 Task: Create a new folder named 'friends' in the Contacts section of Outlook.
Action: Mouse moved to (20, 82)
Screenshot: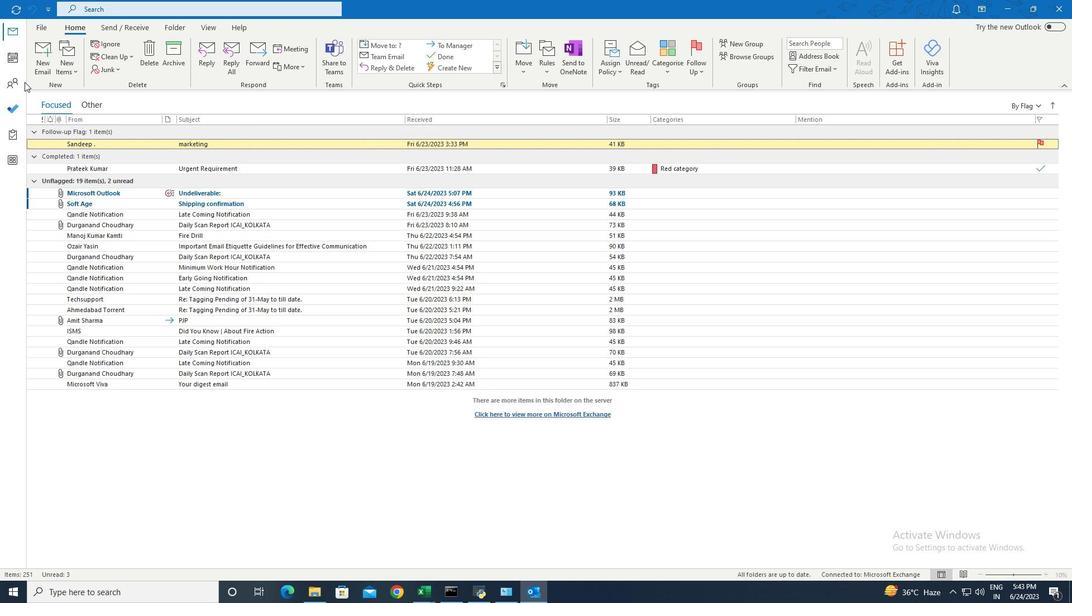 
Action: Mouse pressed left at (20, 82)
Screenshot: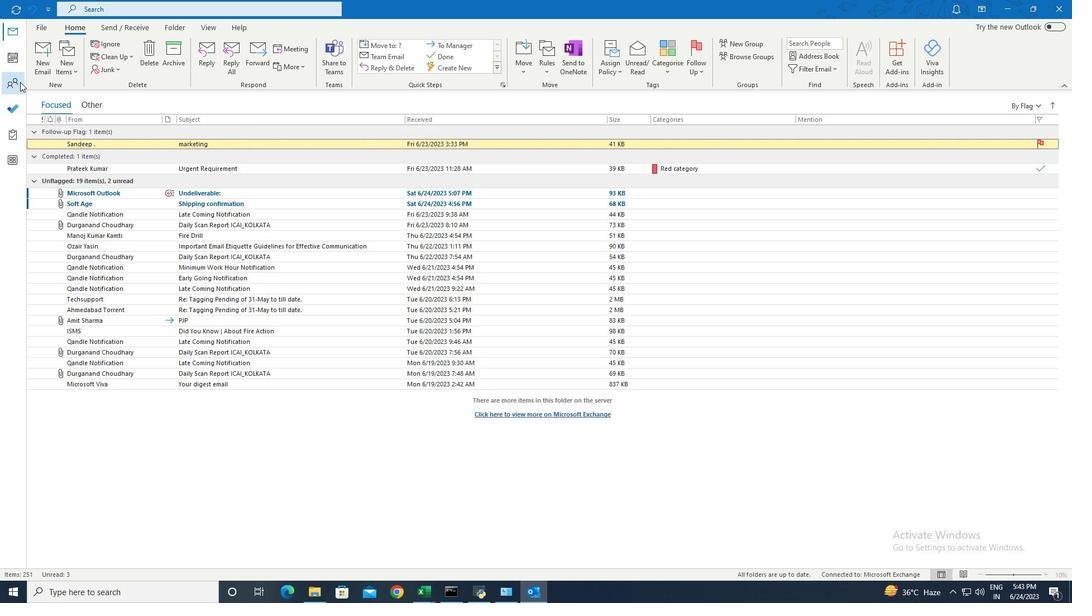 
Action: Mouse moved to (185, 29)
Screenshot: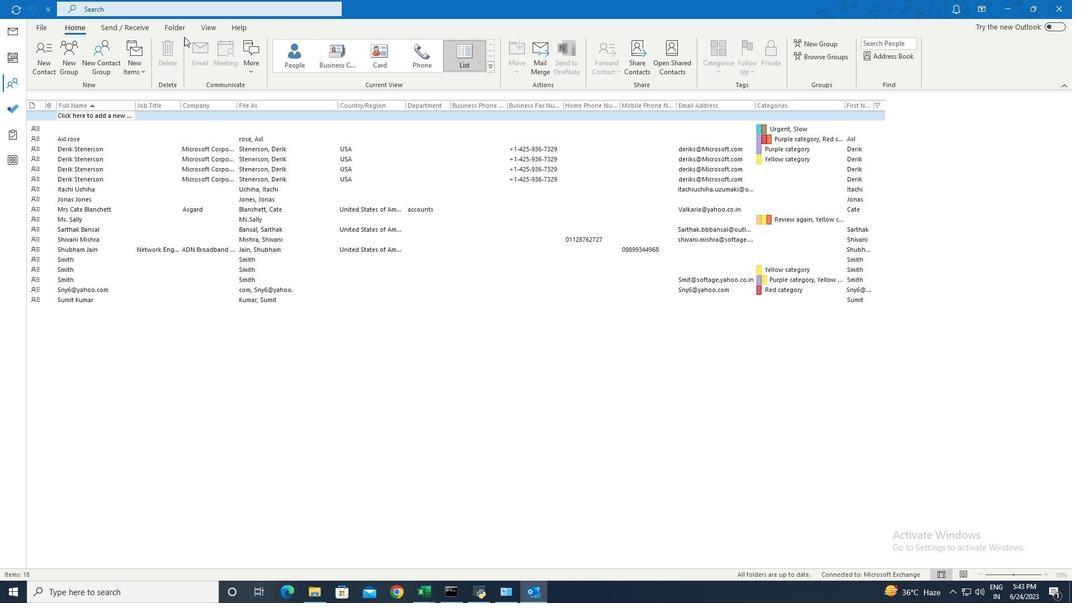 
Action: Mouse pressed left at (185, 29)
Screenshot: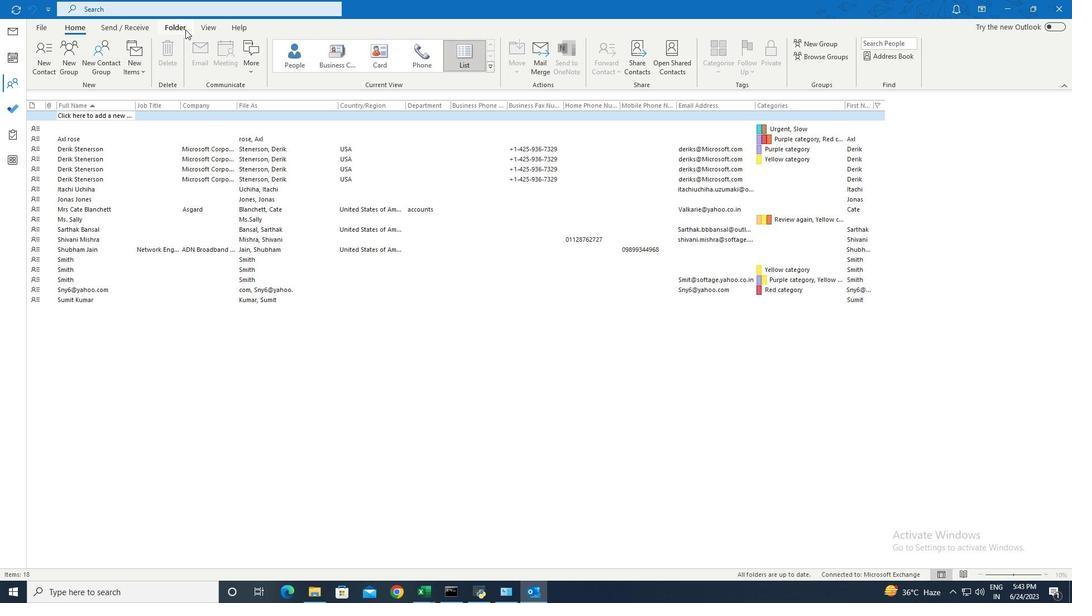 
Action: Mouse moved to (46, 73)
Screenshot: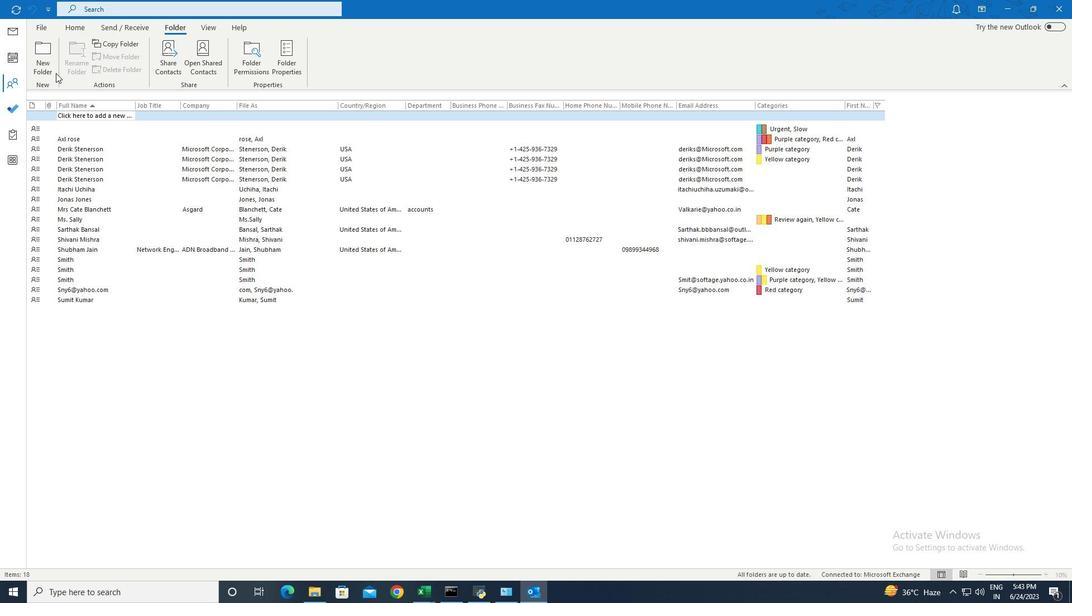 
Action: Mouse pressed left at (46, 73)
Screenshot: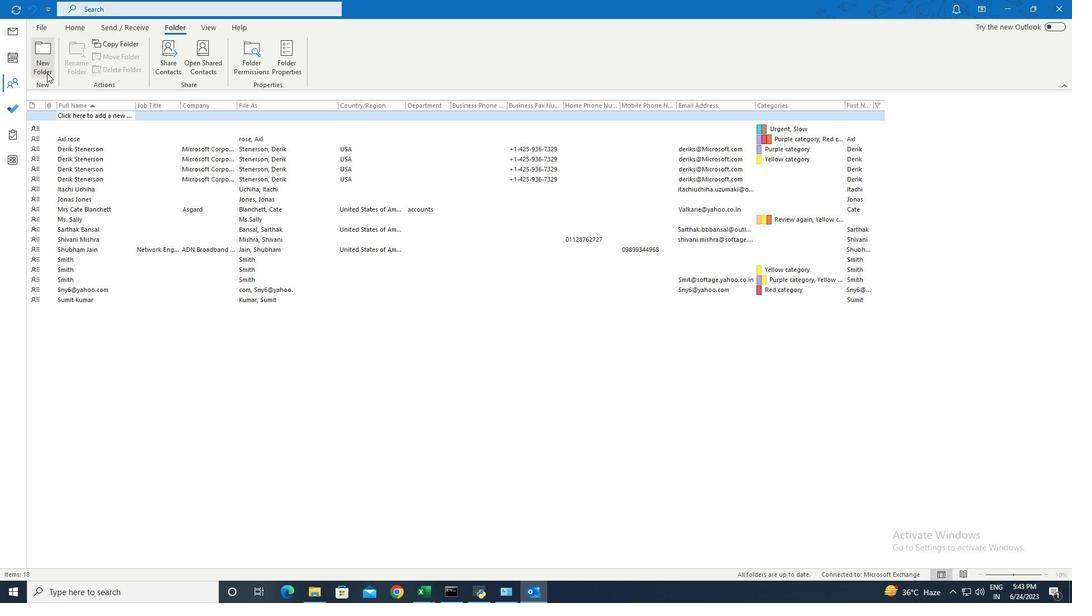 
Action: Key pressed friends
Screenshot: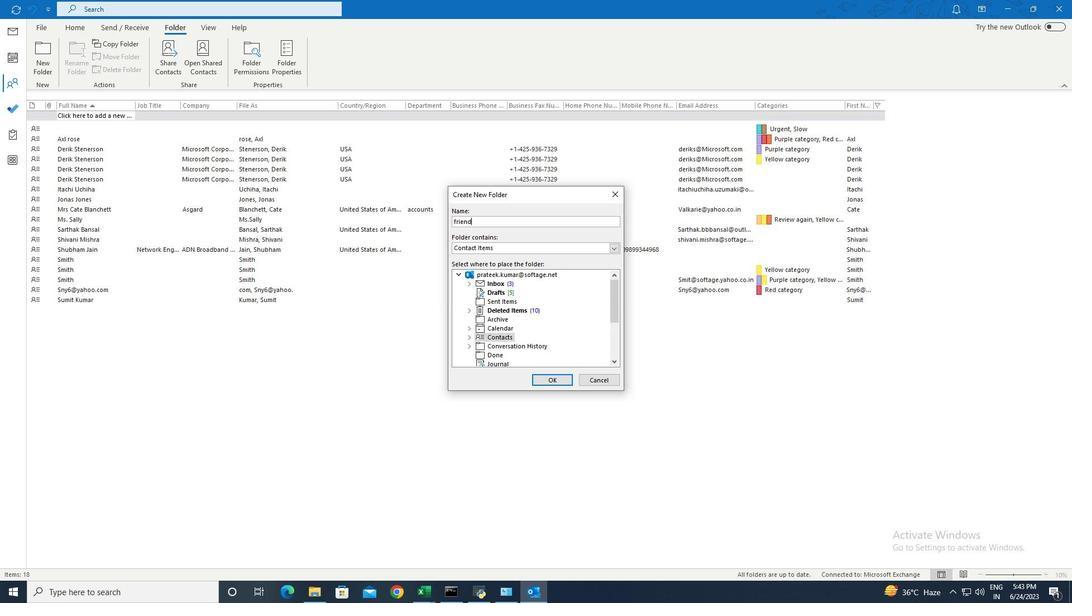 
Action: Mouse moved to (549, 380)
Screenshot: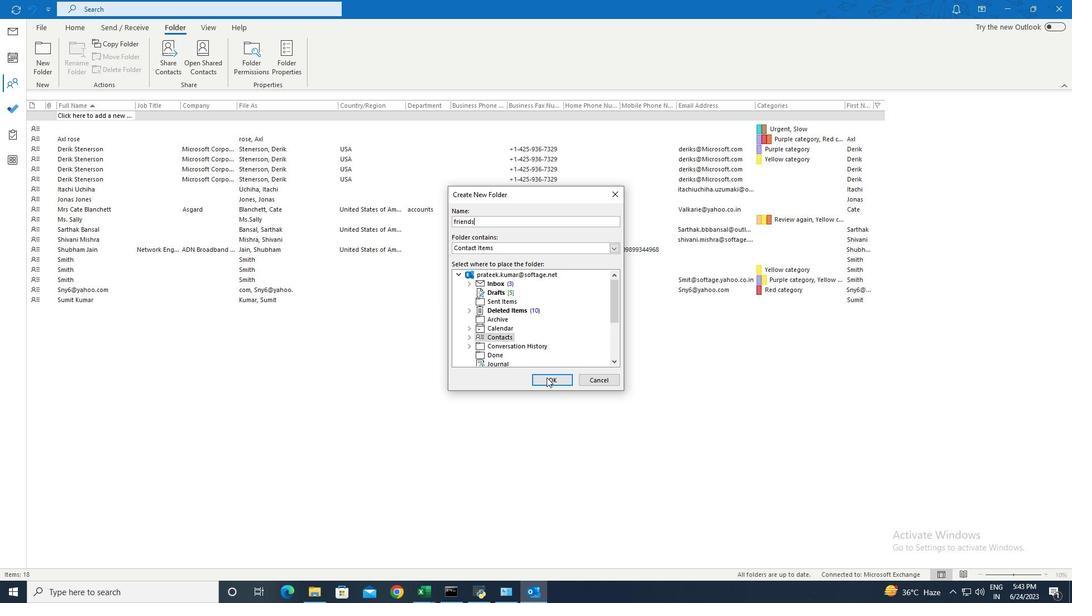 
Action: Mouse pressed left at (549, 380)
Screenshot: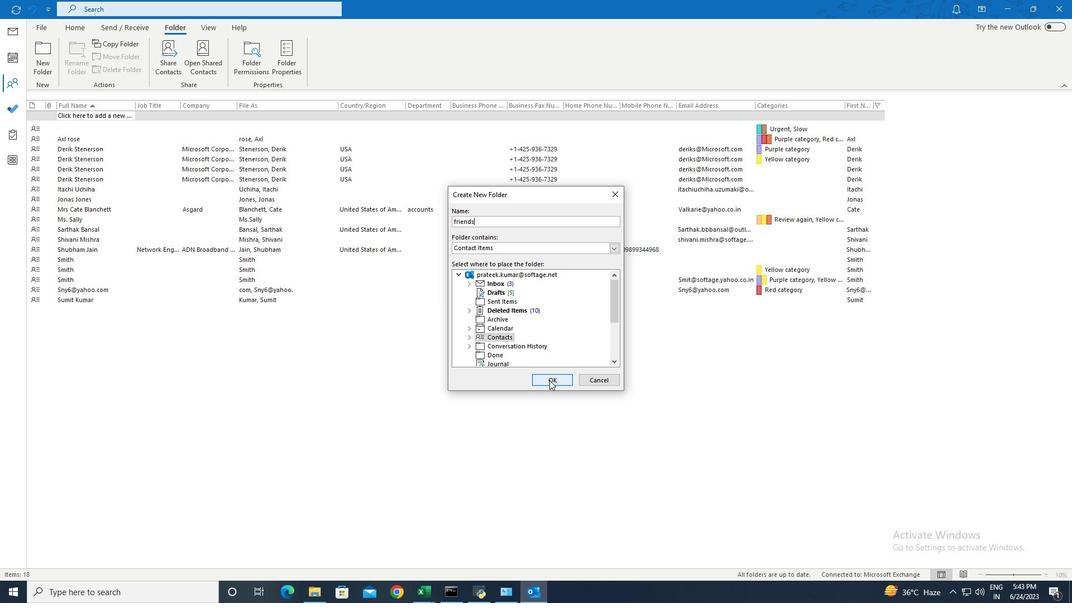 
